 Task: Look for products in the category "IPA" from Sierra Naveda only.
Action: Mouse moved to (628, 245)
Screenshot: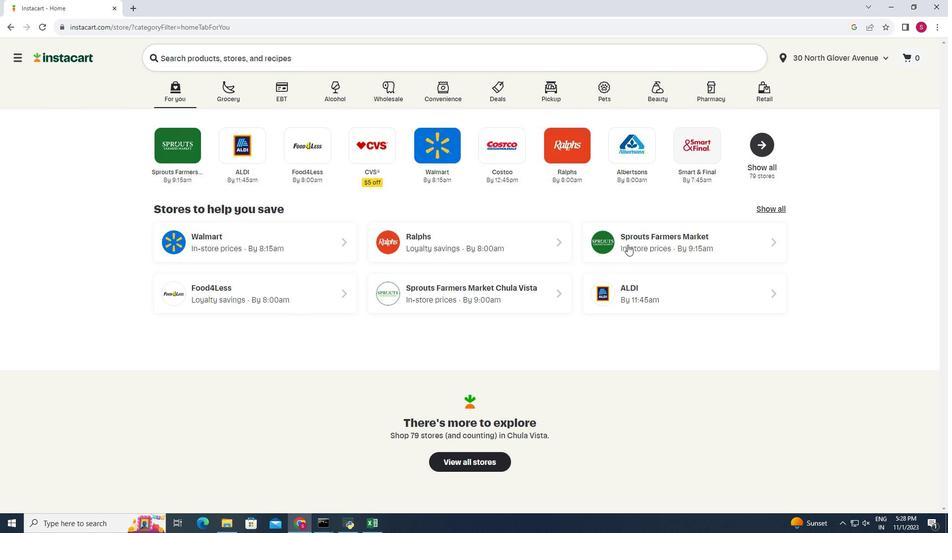 
Action: Mouse pressed left at (628, 245)
Screenshot: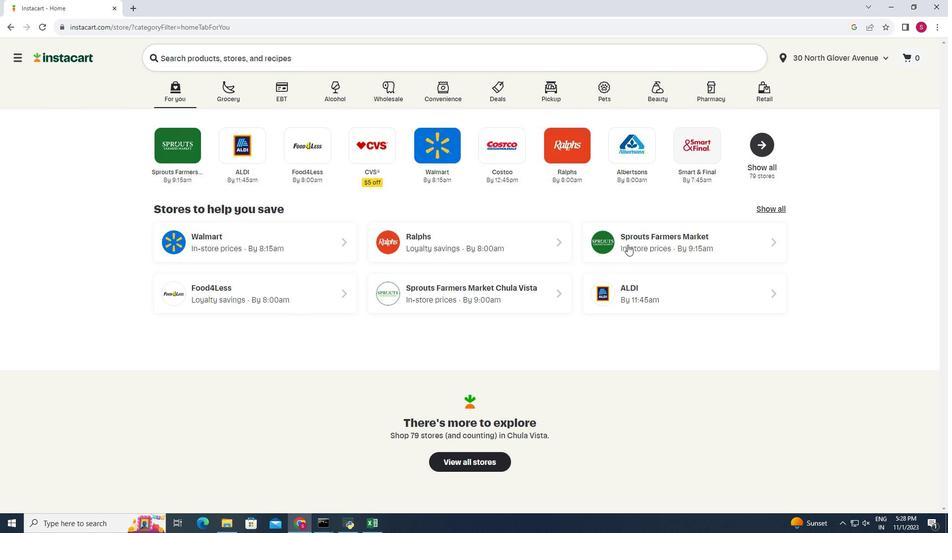
Action: Mouse moved to (68, 506)
Screenshot: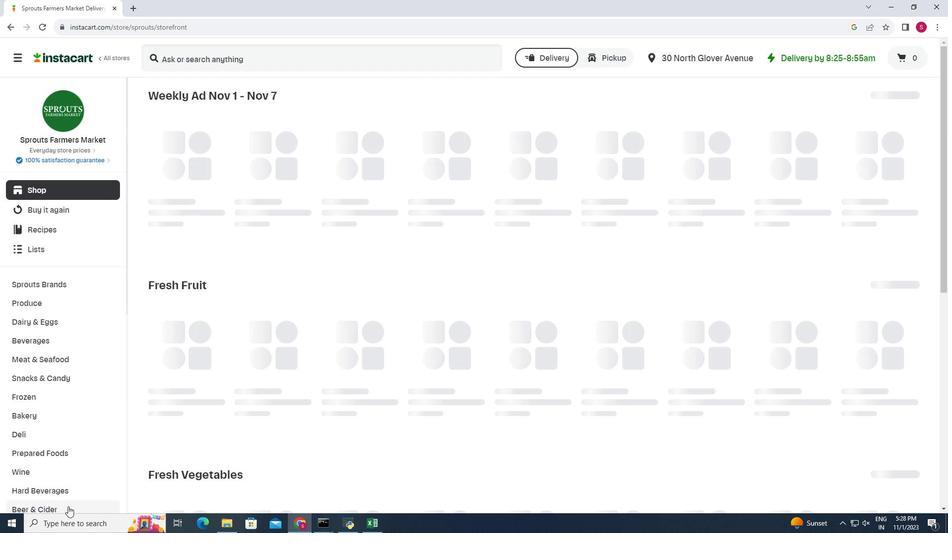 
Action: Mouse pressed left at (68, 506)
Screenshot: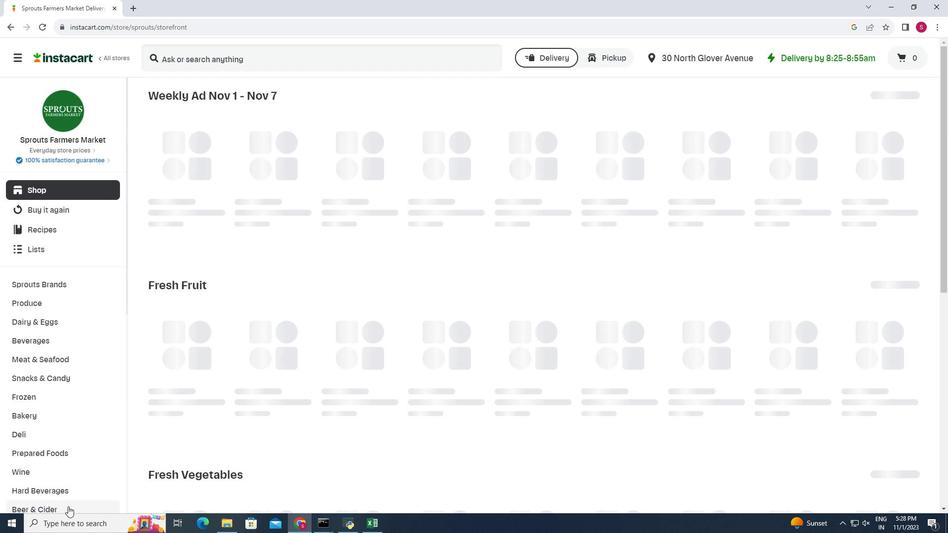
Action: Mouse moved to (222, 123)
Screenshot: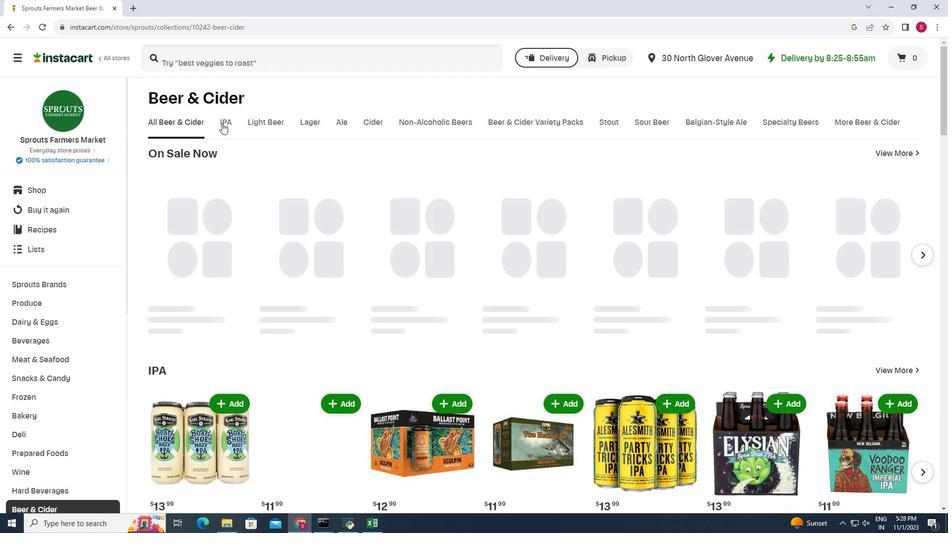 
Action: Mouse pressed left at (222, 123)
Screenshot: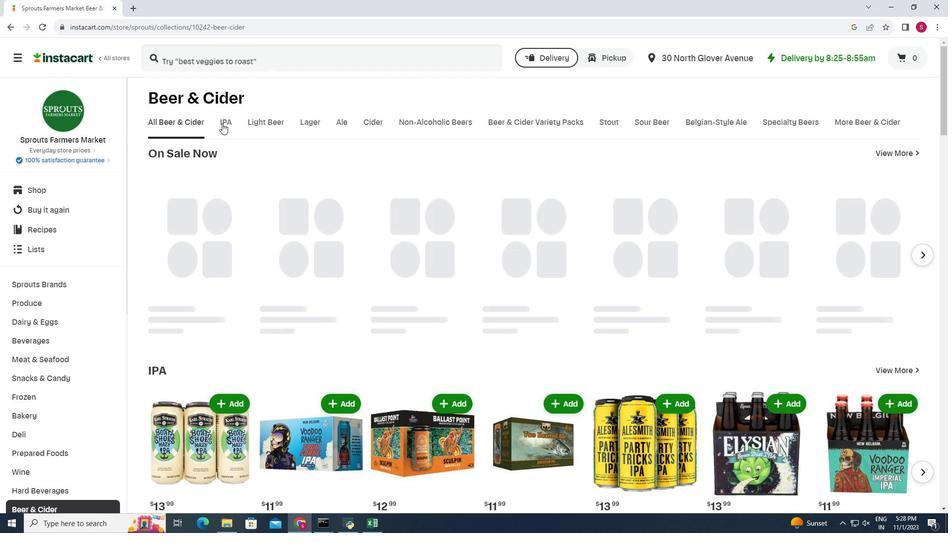 
Action: Mouse moved to (288, 154)
Screenshot: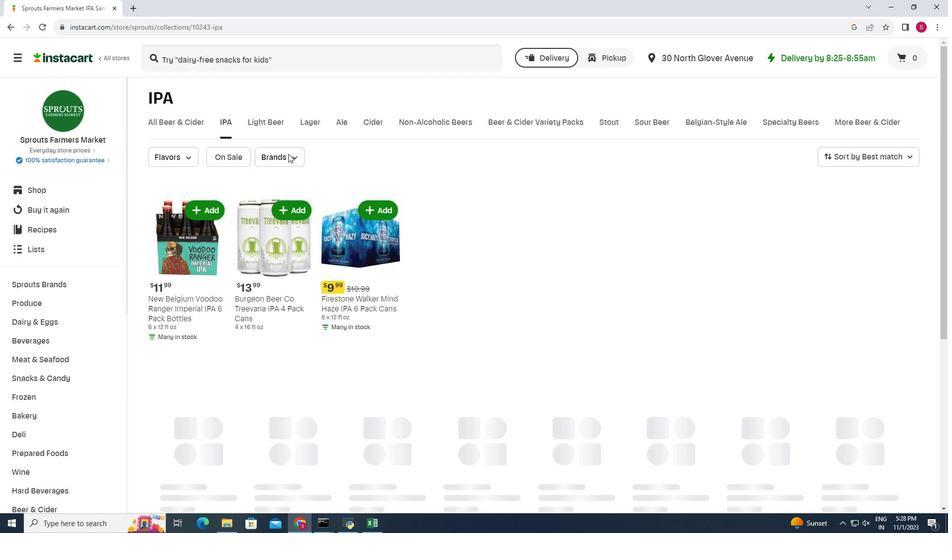 
Action: Mouse pressed left at (288, 154)
Screenshot: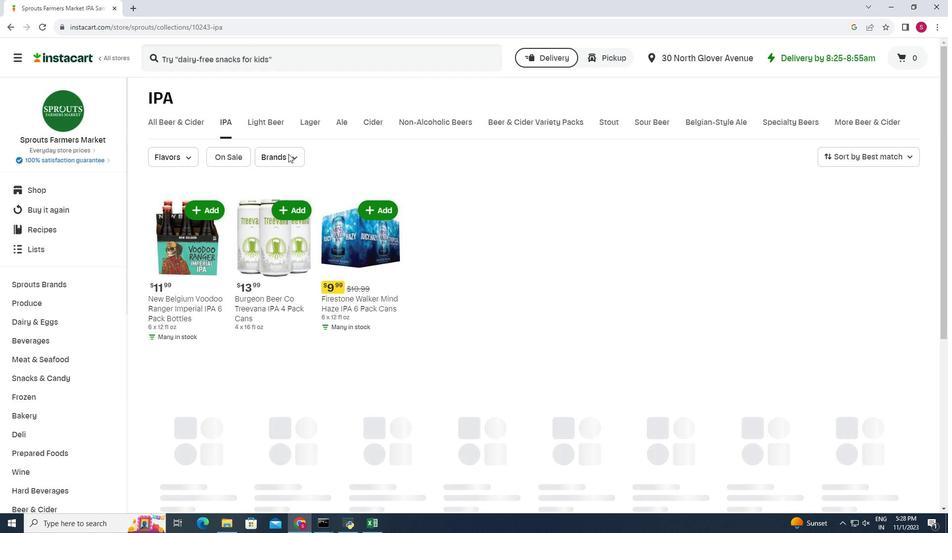 
Action: Mouse moved to (307, 211)
Screenshot: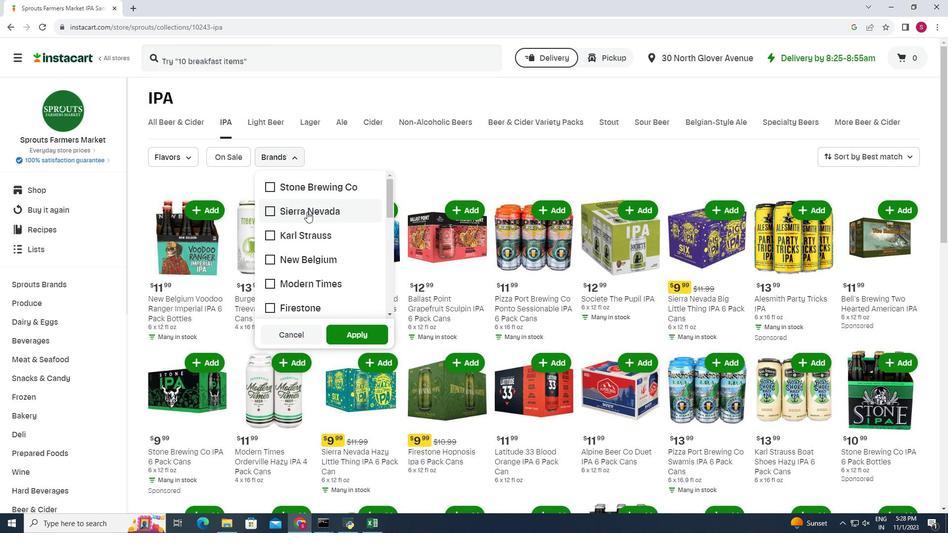 
Action: Mouse pressed left at (307, 211)
Screenshot: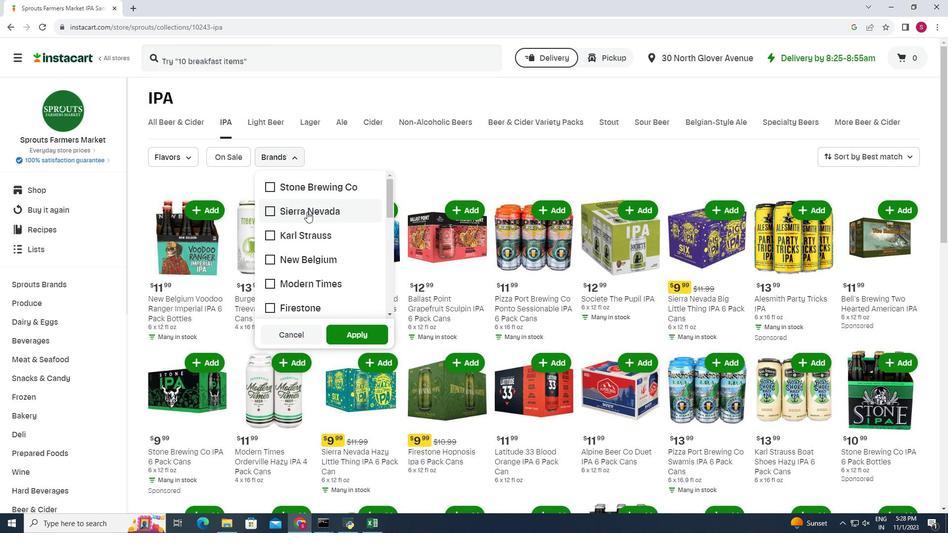 
Action: Mouse moved to (342, 334)
Screenshot: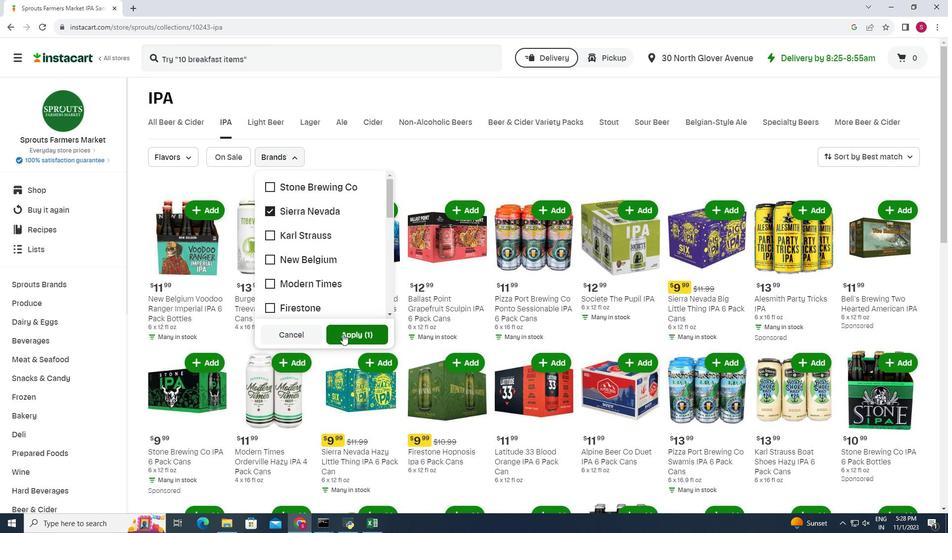 
Action: Mouse pressed left at (342, 334)
Screenshot: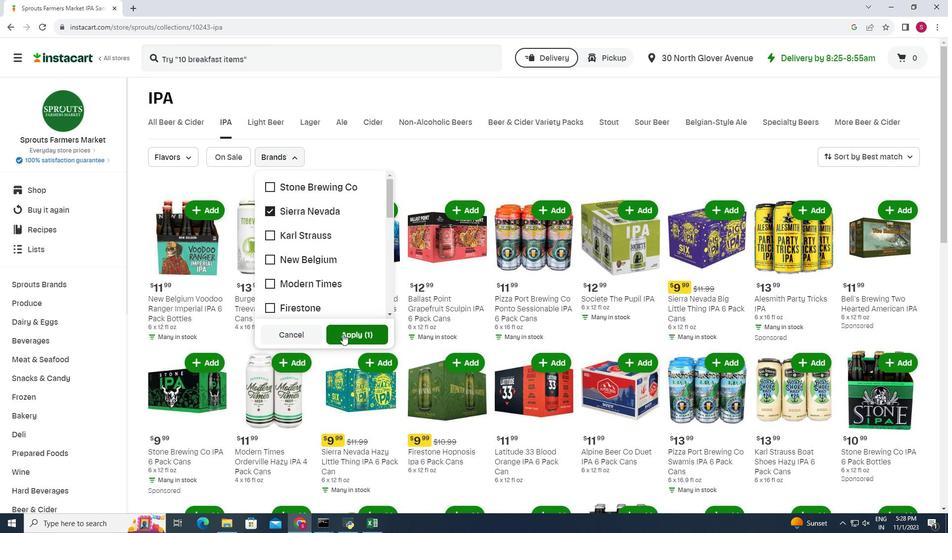 
Action: Mouse moved to (185, 317)
Screenshot: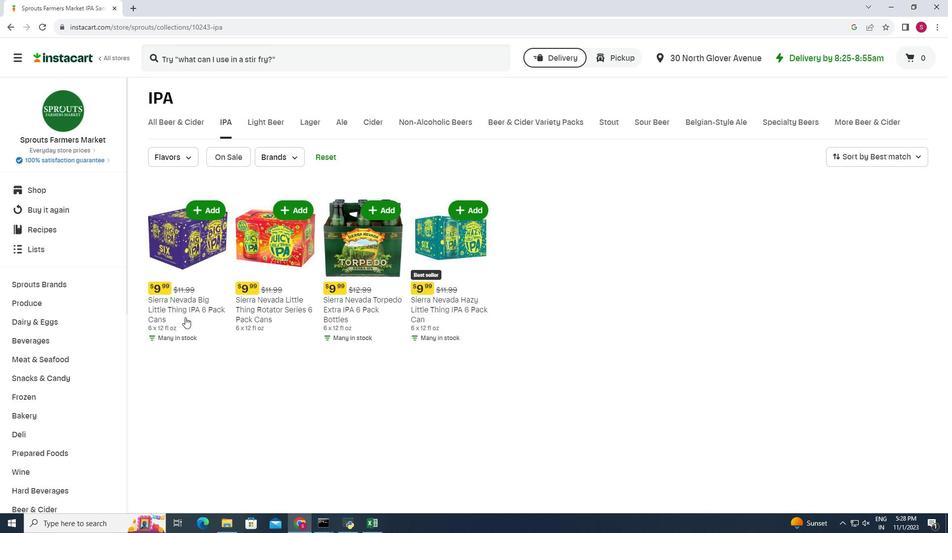 
